 Task: Select workspace type "Engineering-IT".
Action: Mouse pressed left at (368, 63)
Screenshot: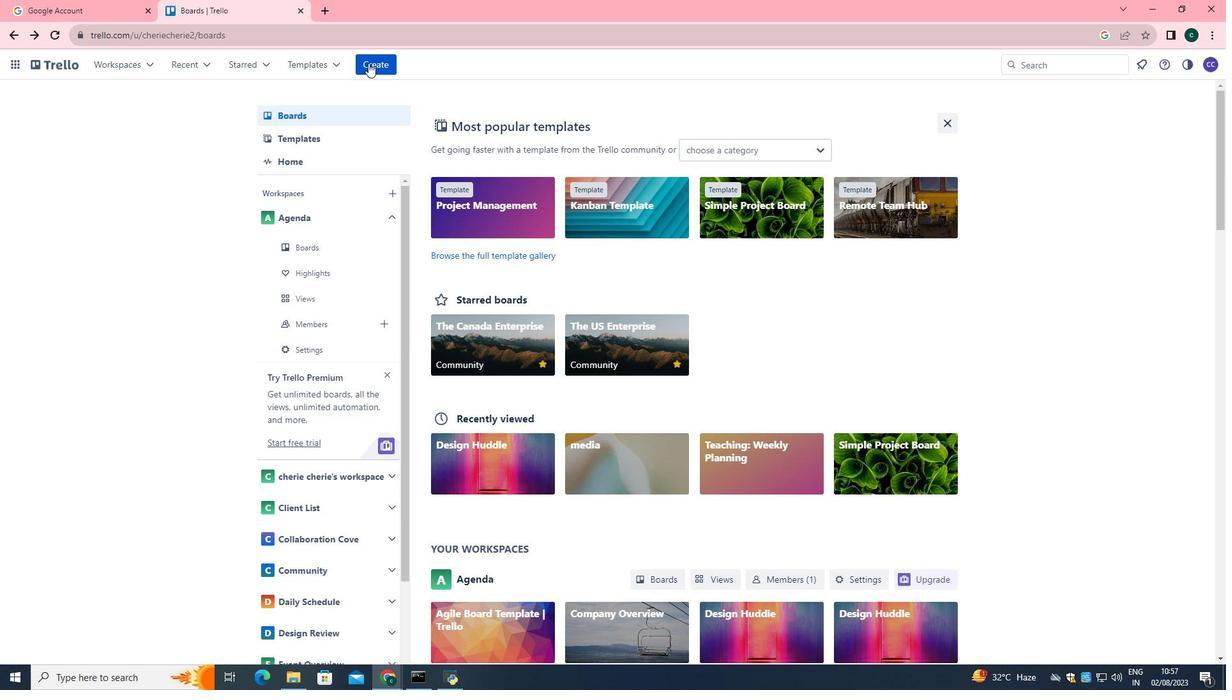 
Action: Mouse moved to (410, 207)
Screenshot: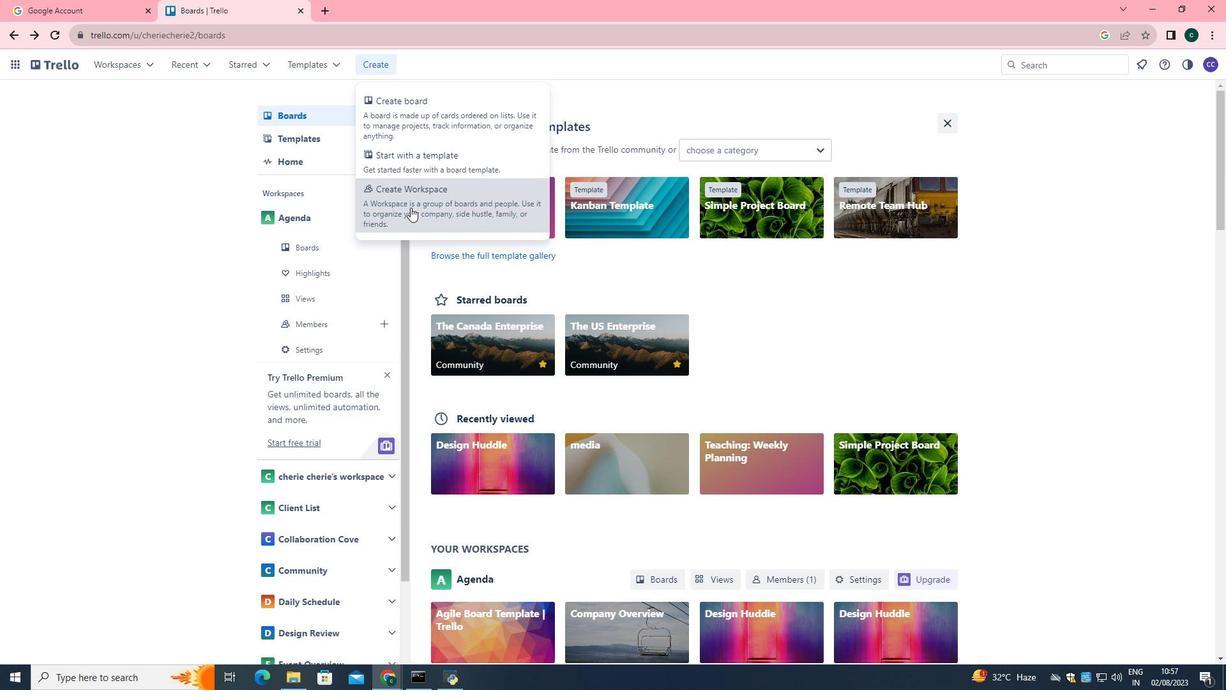 
Action: Mouse pressed left at (410, 207)
Screenshot: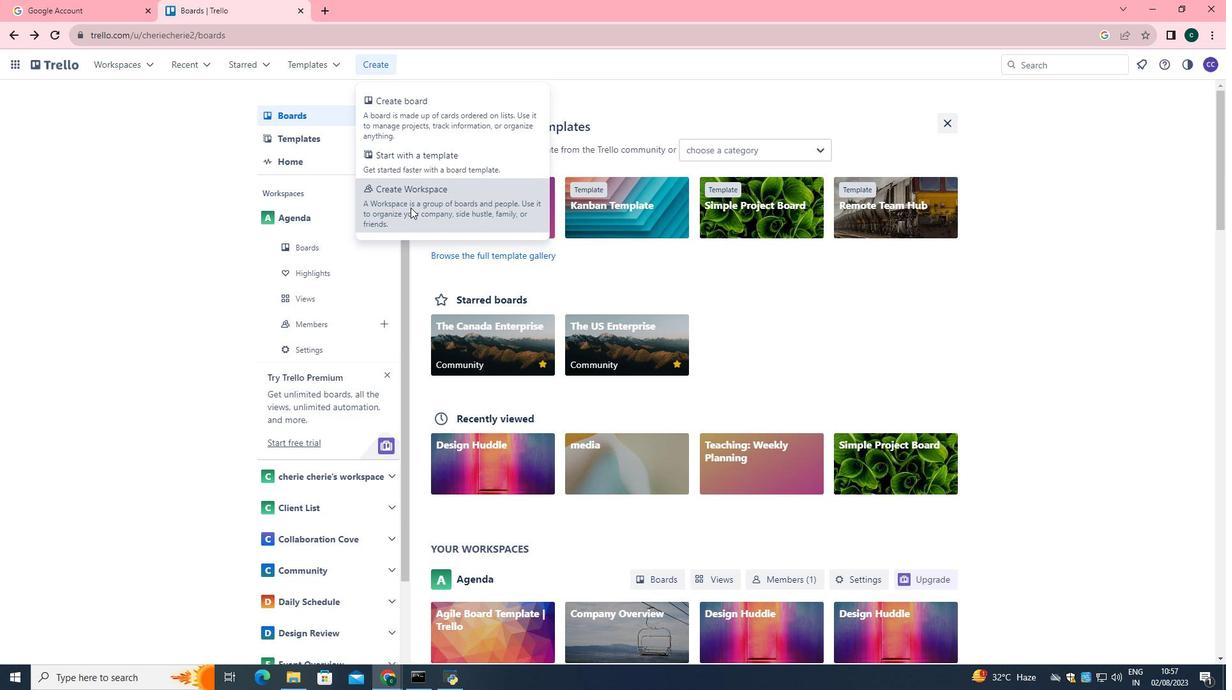
Action: Mouse moved to (387, 301)
Screenshot: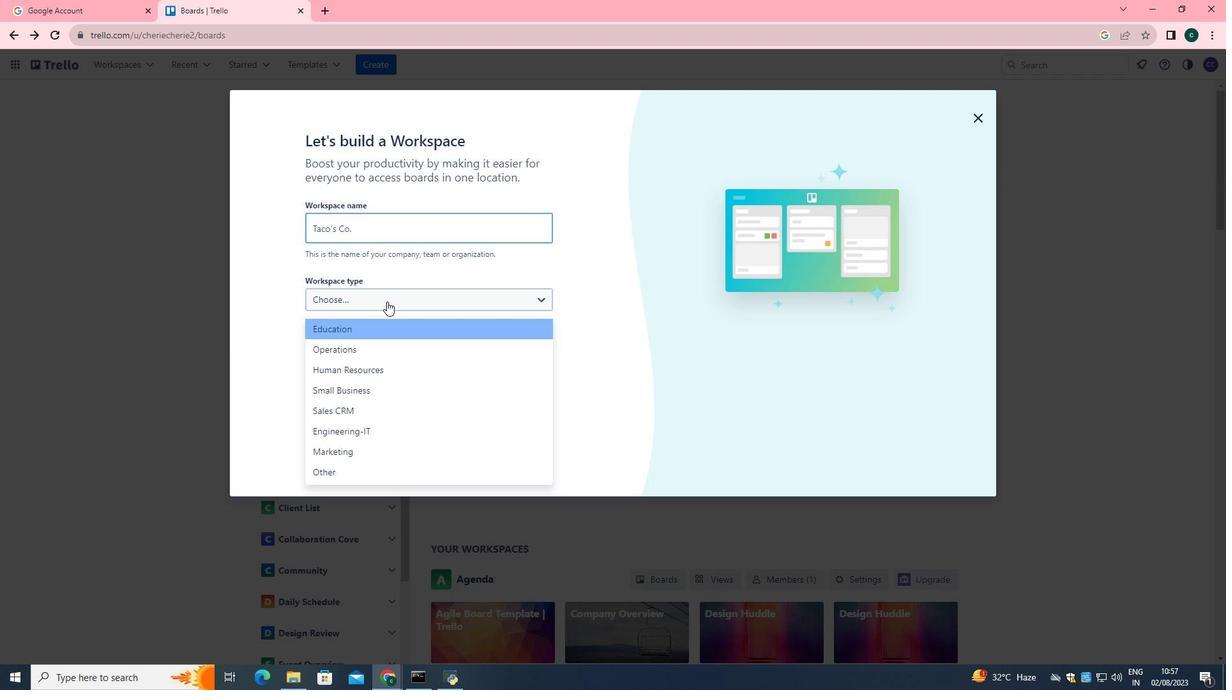 
Action: Mouse pressed left at (387, 301)
Screenshot: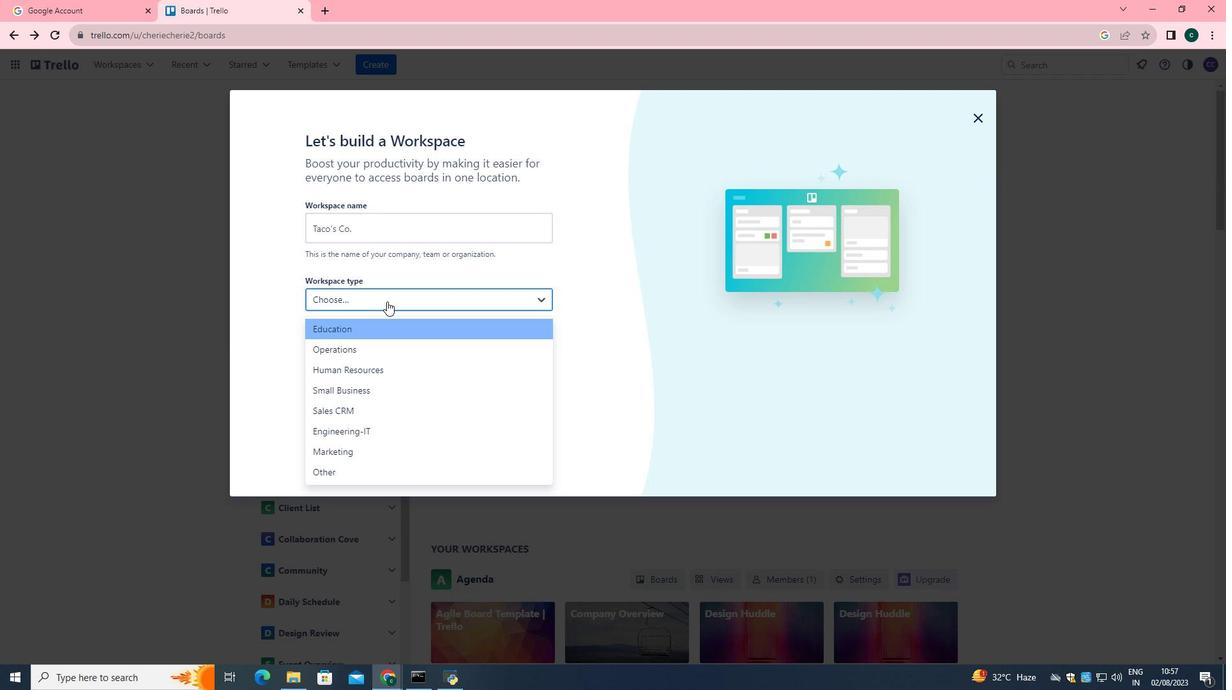 
Action: Mouse moved to (357, 428)
Screenshot: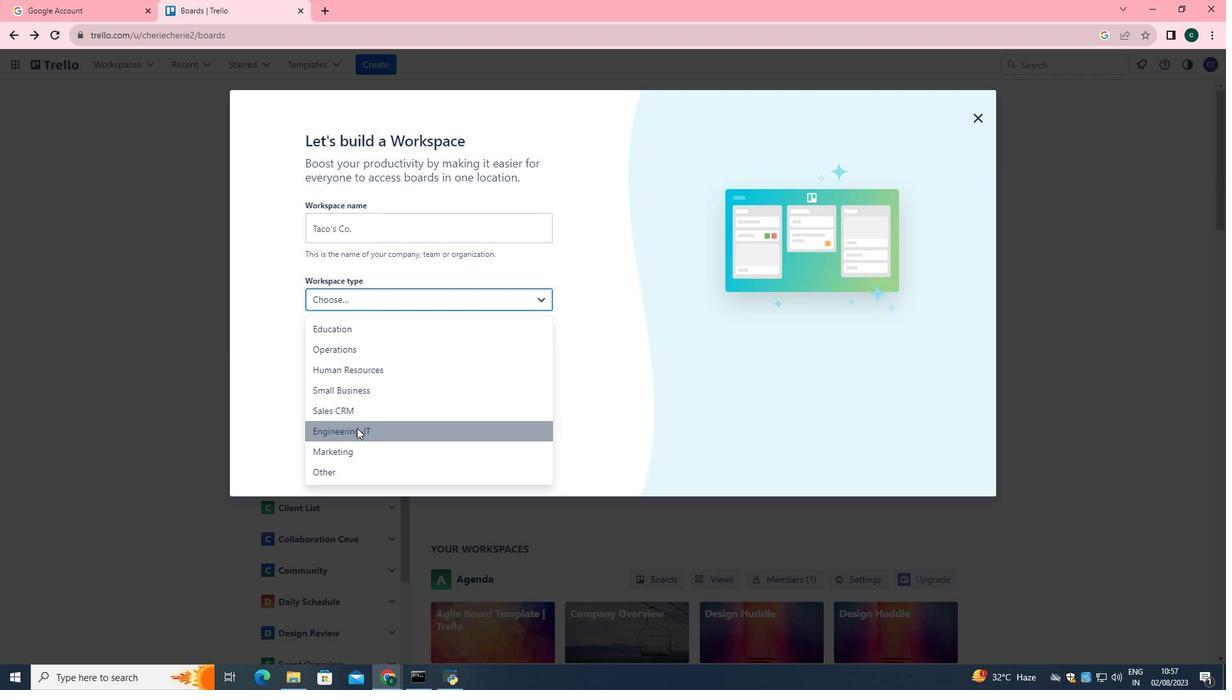 
Action: Mouse pressed left at (357, 428)
Screenshot: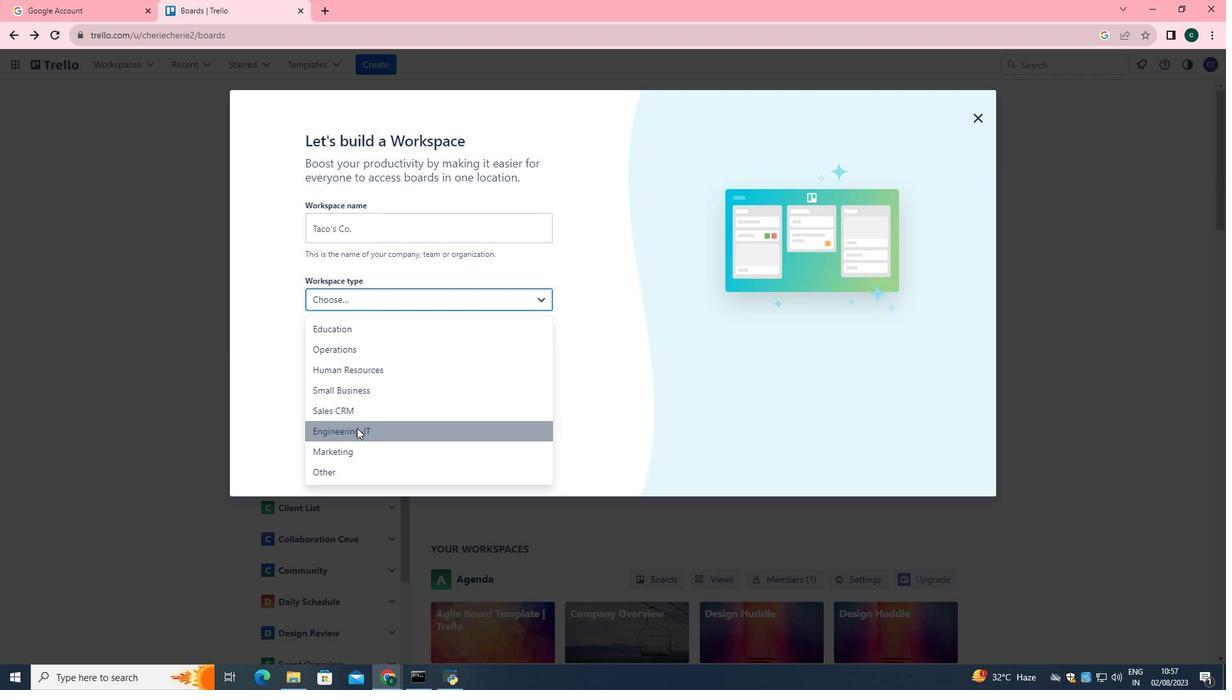 
